 Task: Create a due date automation trigger when advanced on, on the monday after a card is due add dates starting next week at 11:00 AM.
Action: Mouse moved to (1115, 82)
Screenshot: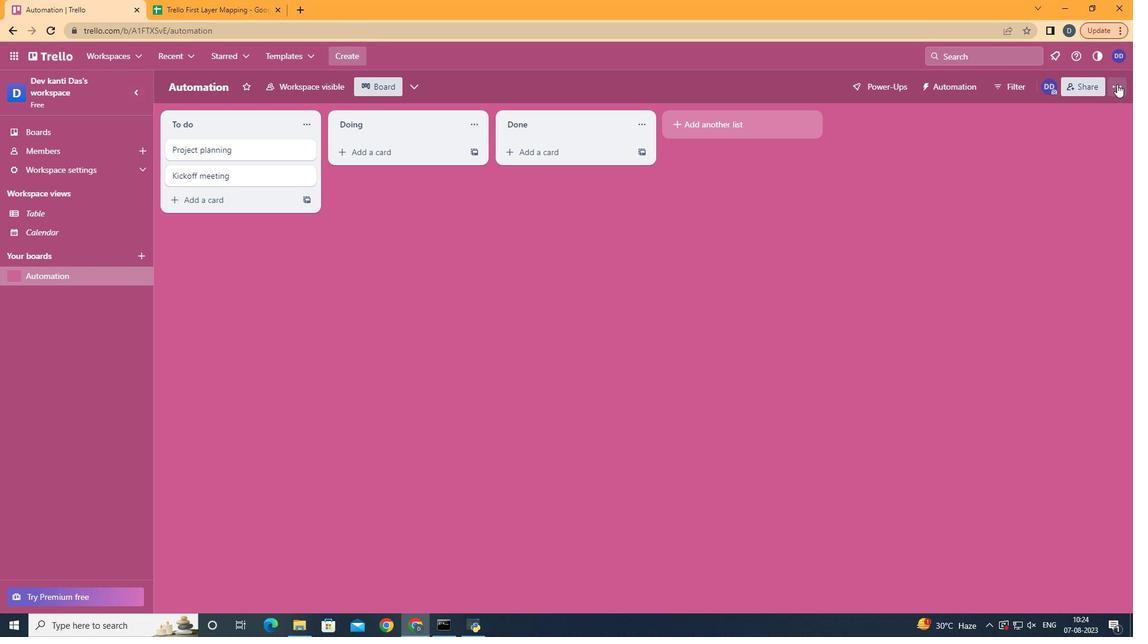 
Action: Mouse pressed left at (1115, 82)
Screenshot: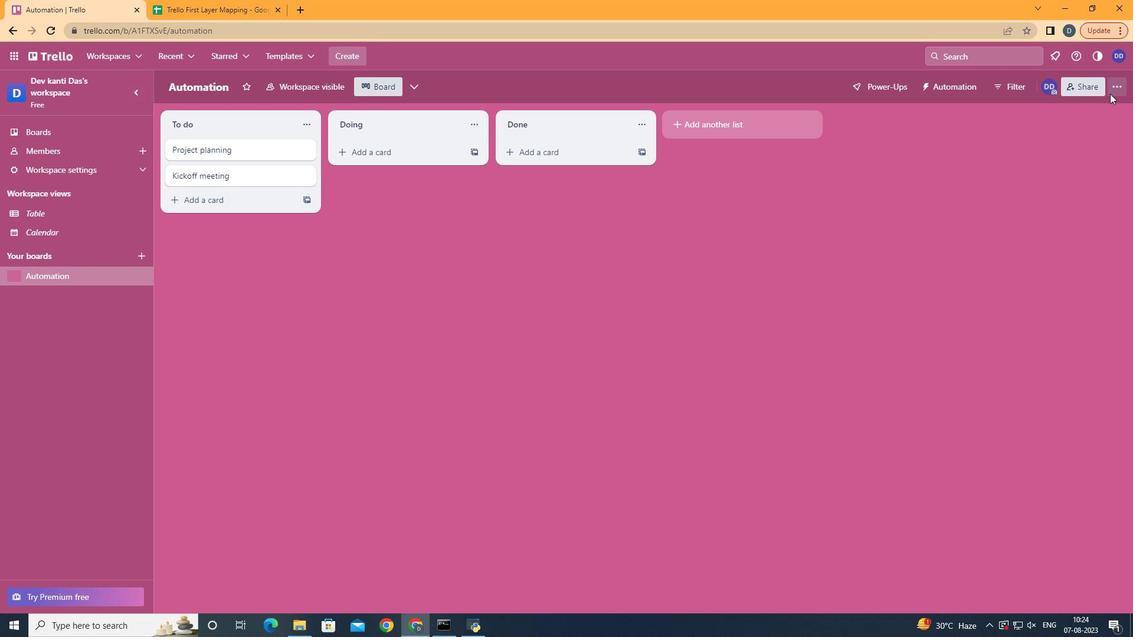 
Action: Mouse moved to (1031, 249)
Screenshot: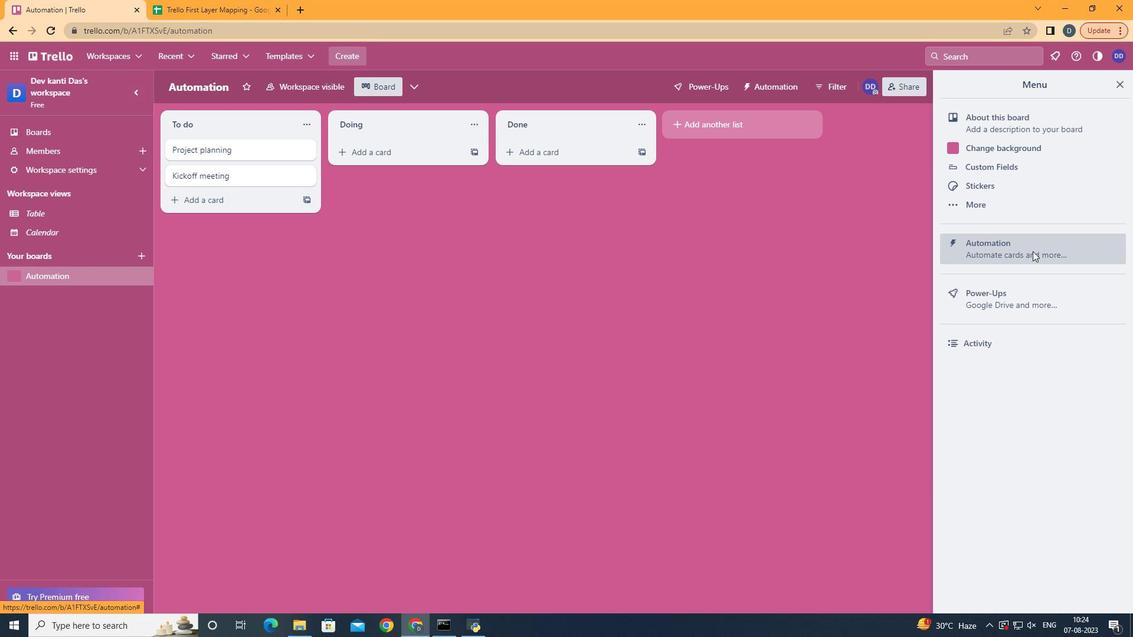 
Action: Mouse pressed left at (1031, 249)
Screenshot: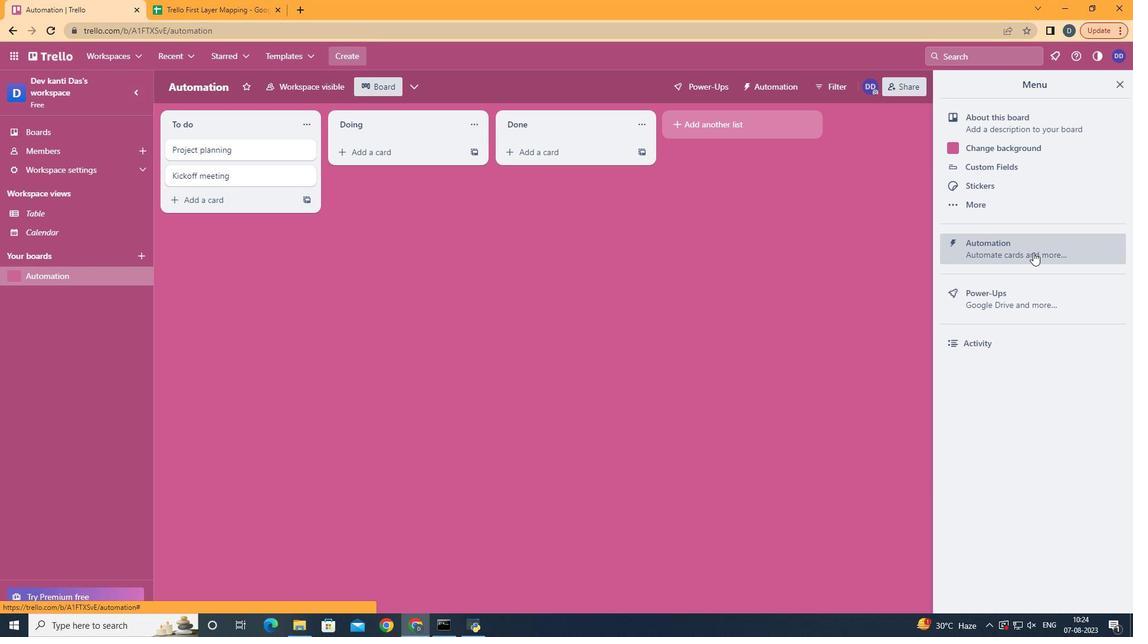 
Action: Mouse moved to (240, 235)
Screenshot: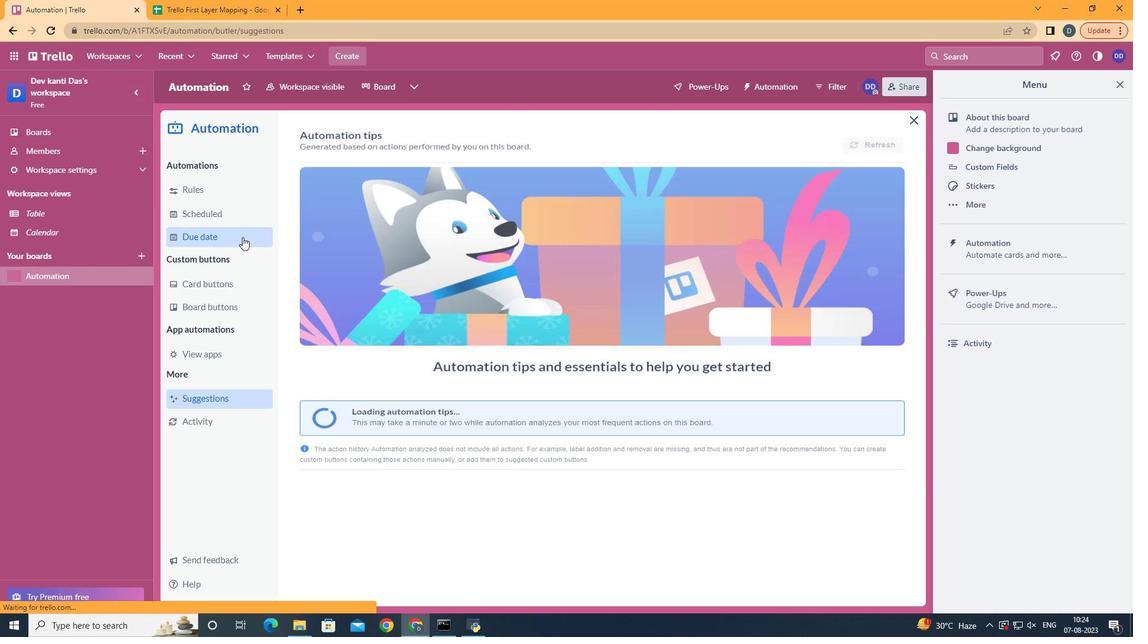 
Action: Mouse pressed left at (240, 235)
Screenshot: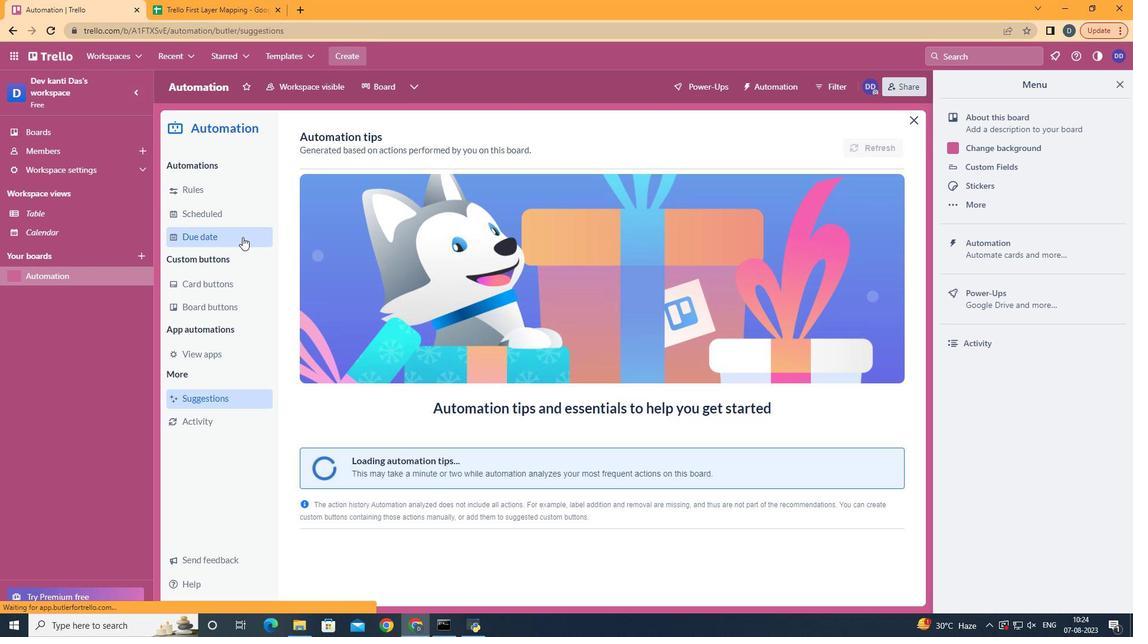 
Action: Mouse moved to (820, 142)
Screenshot: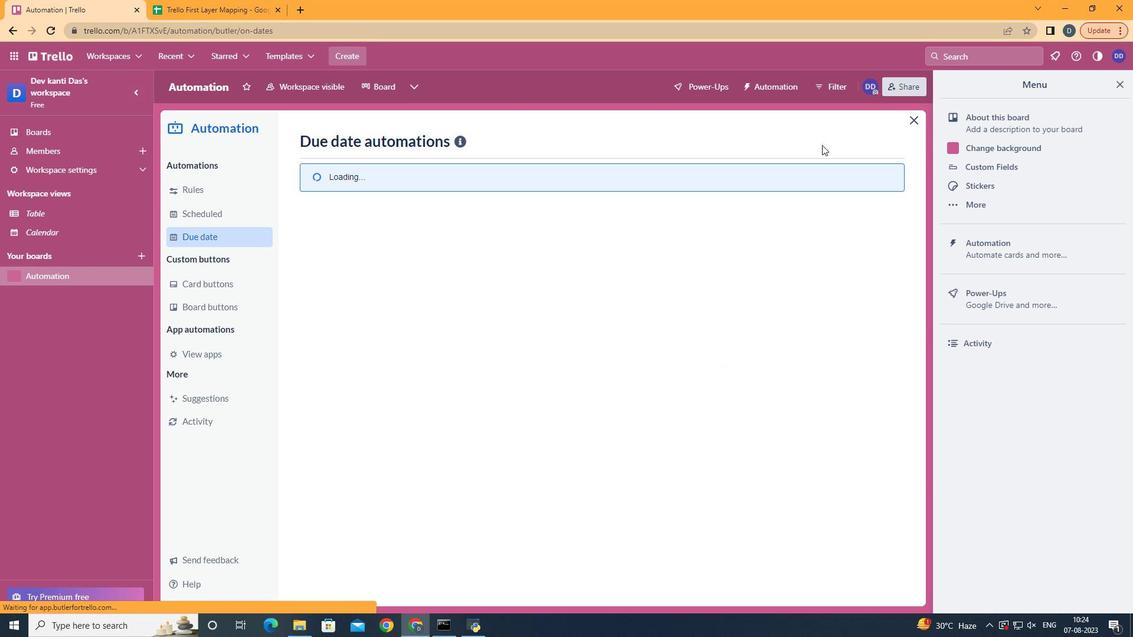 
Action: Mouse pressed left at (820, 142)
Screenshot: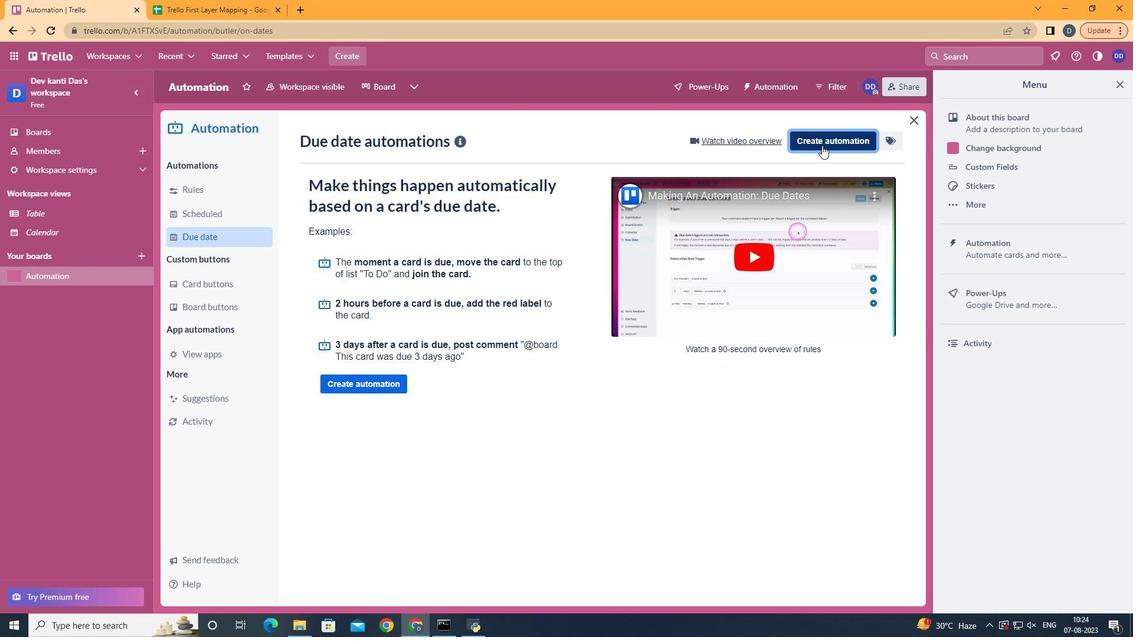 
Action: Mouse moved to (577, 251)
Screenshot: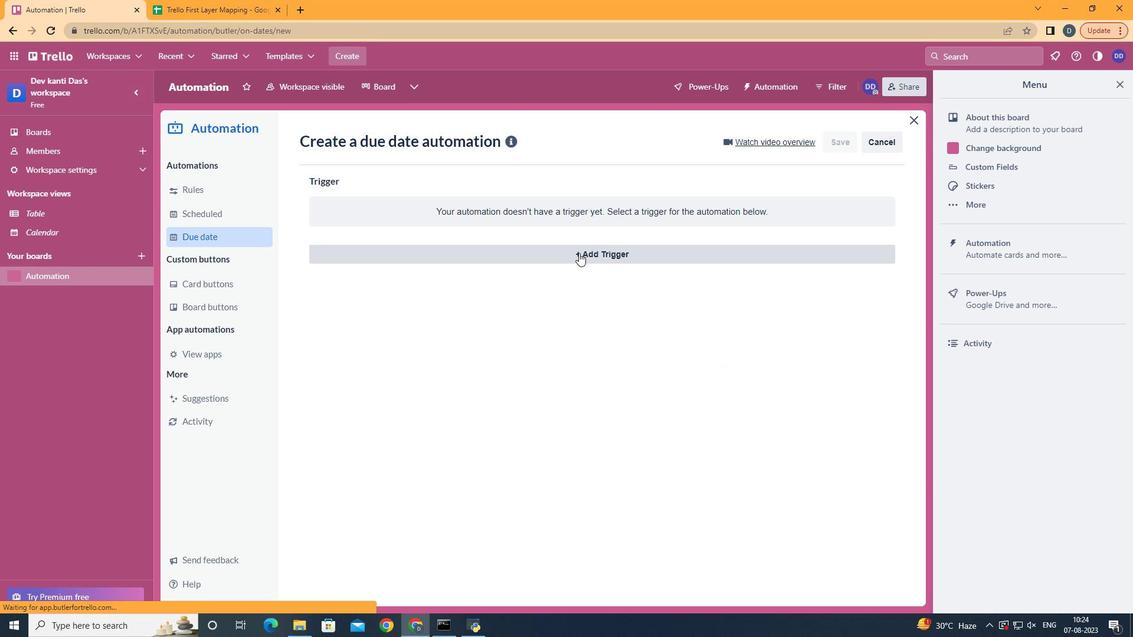 
Action: Mouse pressed left at (577, 251)
Screenshot: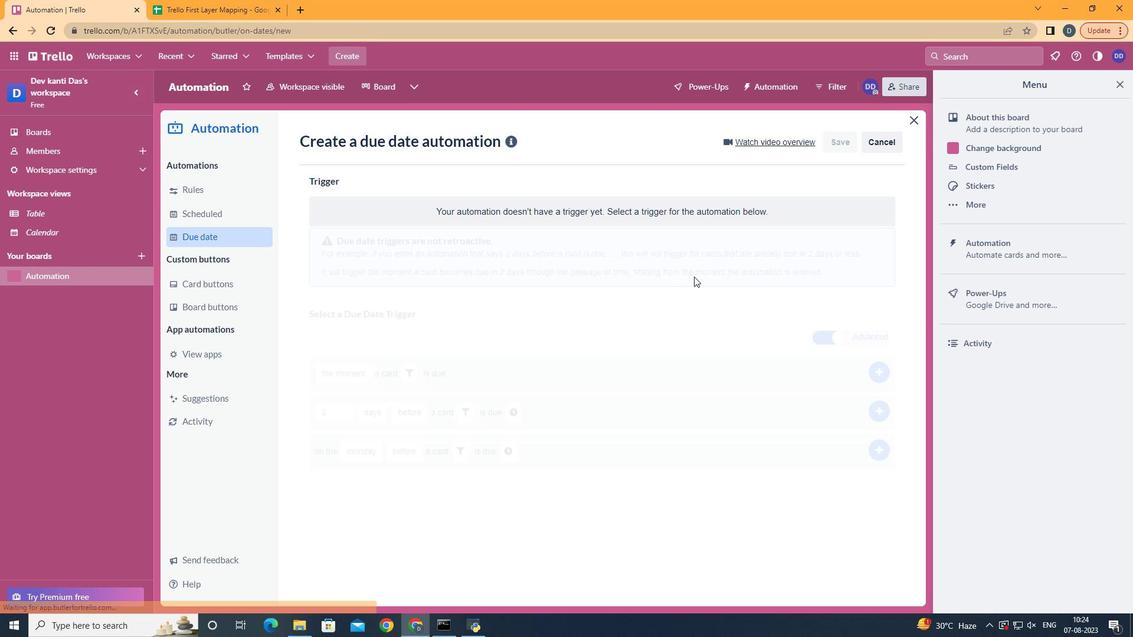 
Action: Mouse moved to (376, 306)
Screenshot: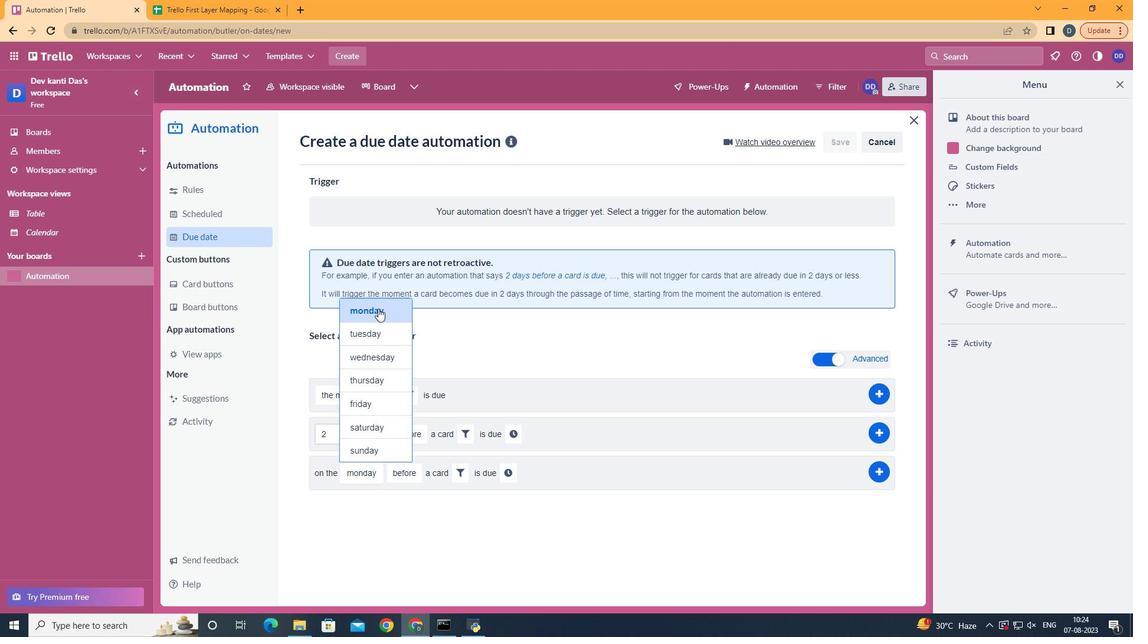 
Action: Mouse pressed left at (376, 306)
Screenshot: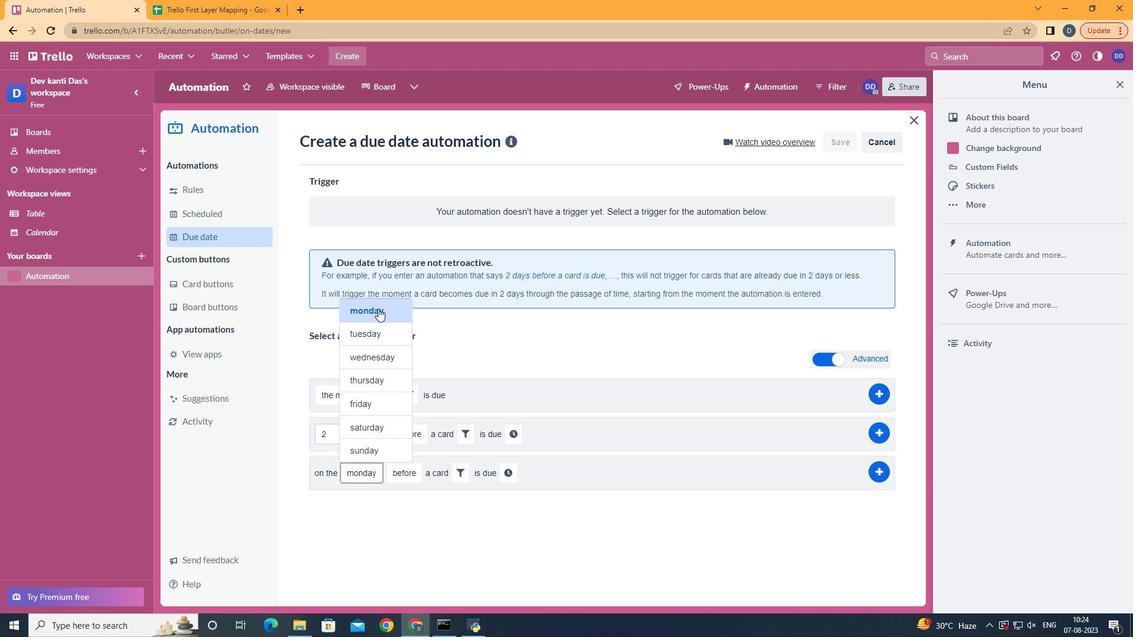 
Action: Mouse moved to (407, 513)
Screenshot: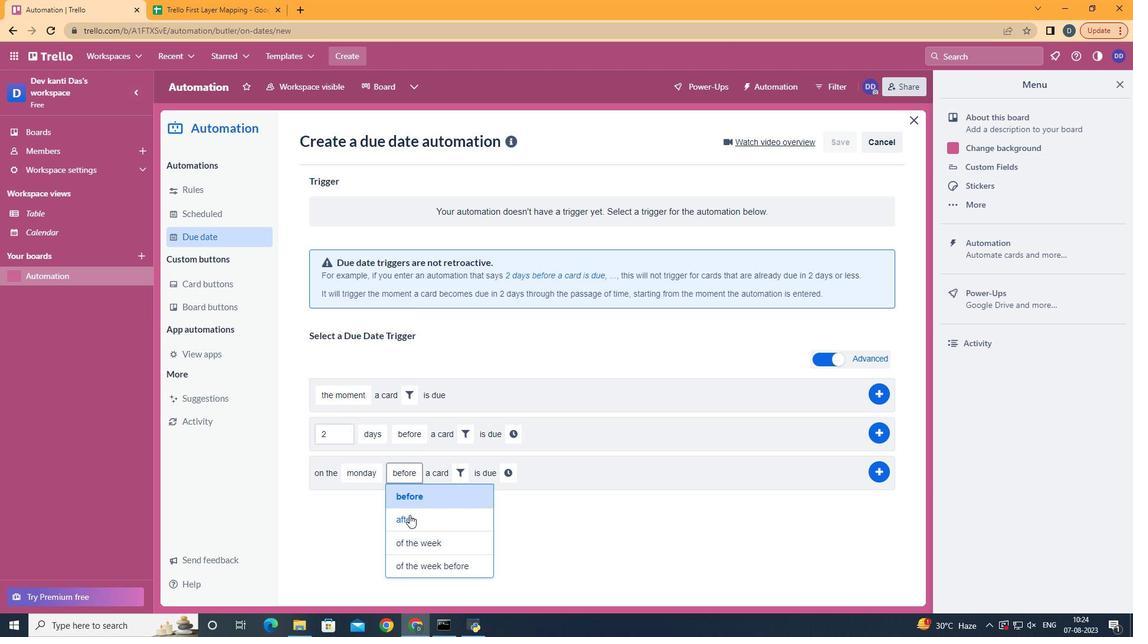 
Action: Mouse pressed left at (407, 513)
Screenshot: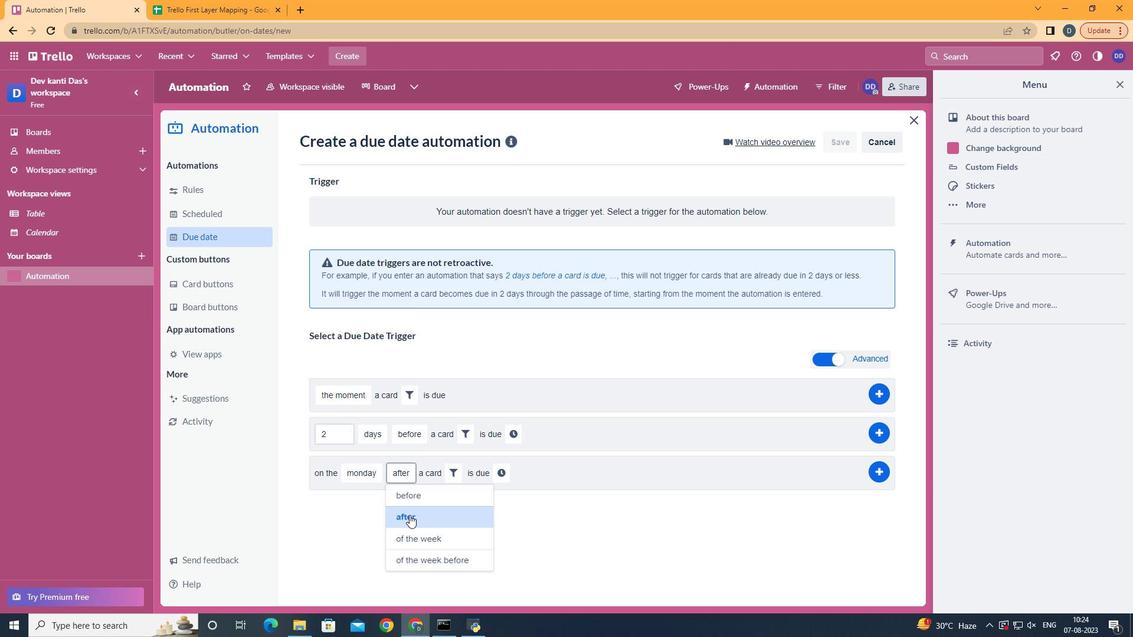 
Action: Mouse moved to (450, 476)
Screenshot: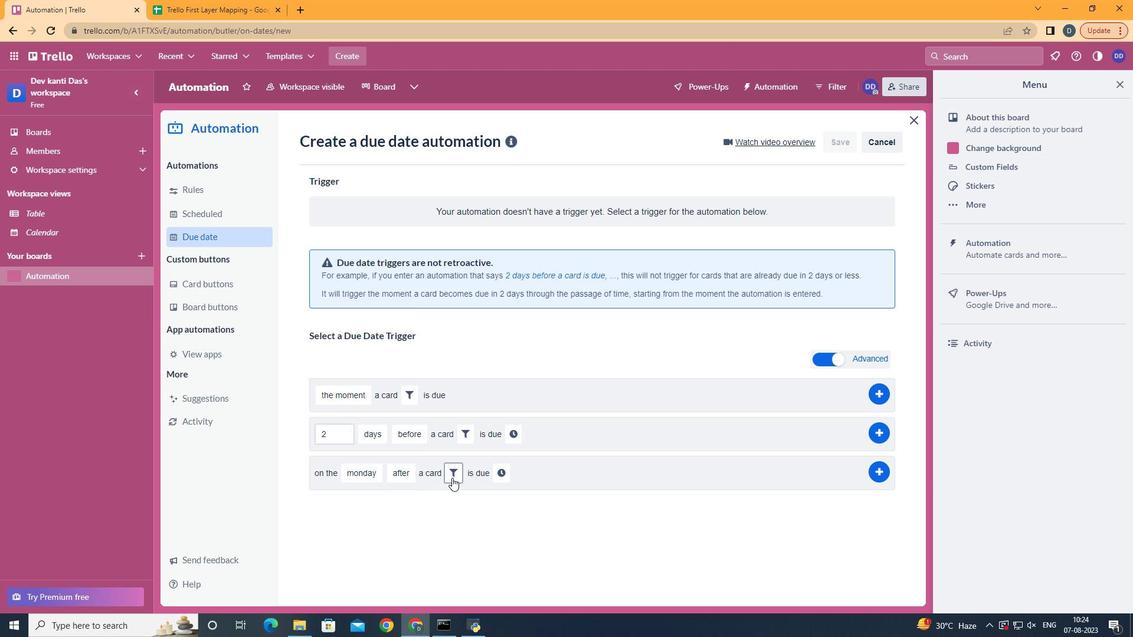 
Action: Mouse pressed left at (450, 476)
Screenshot: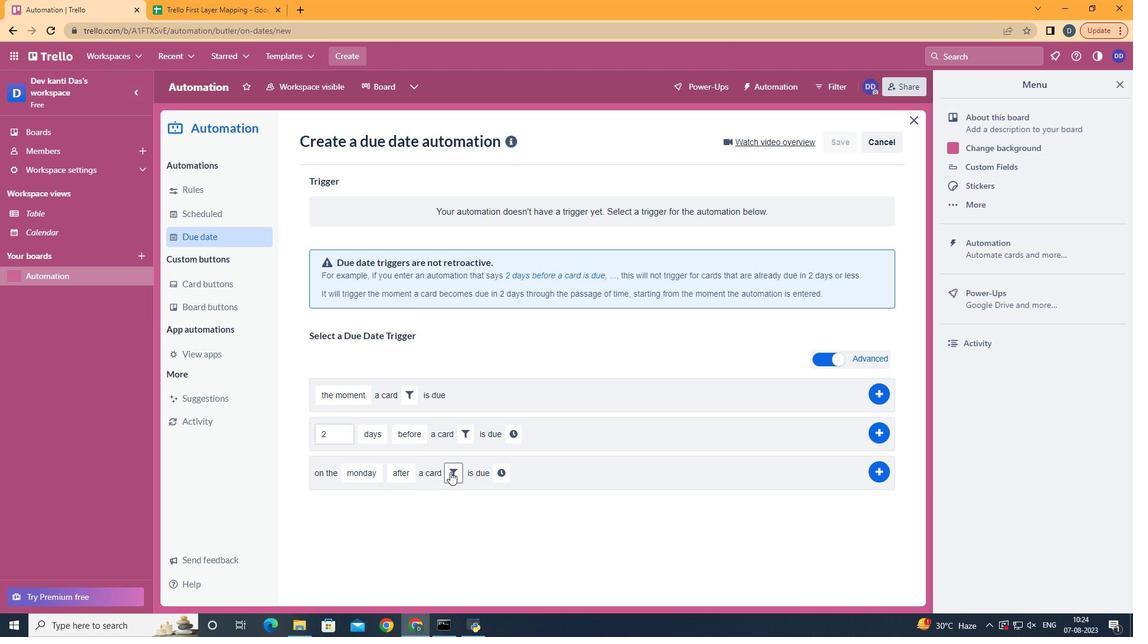 
Action: Mouse moved to (523, 512)
Screenshot: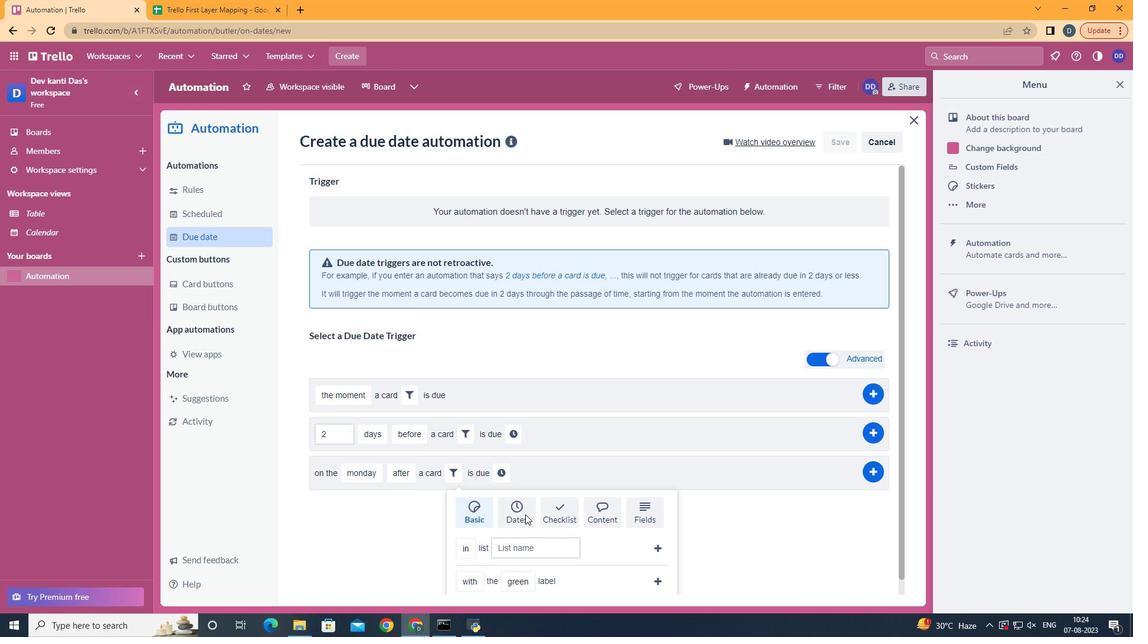 
Action: Mouse pressed left at (523, 512)
Screenshot: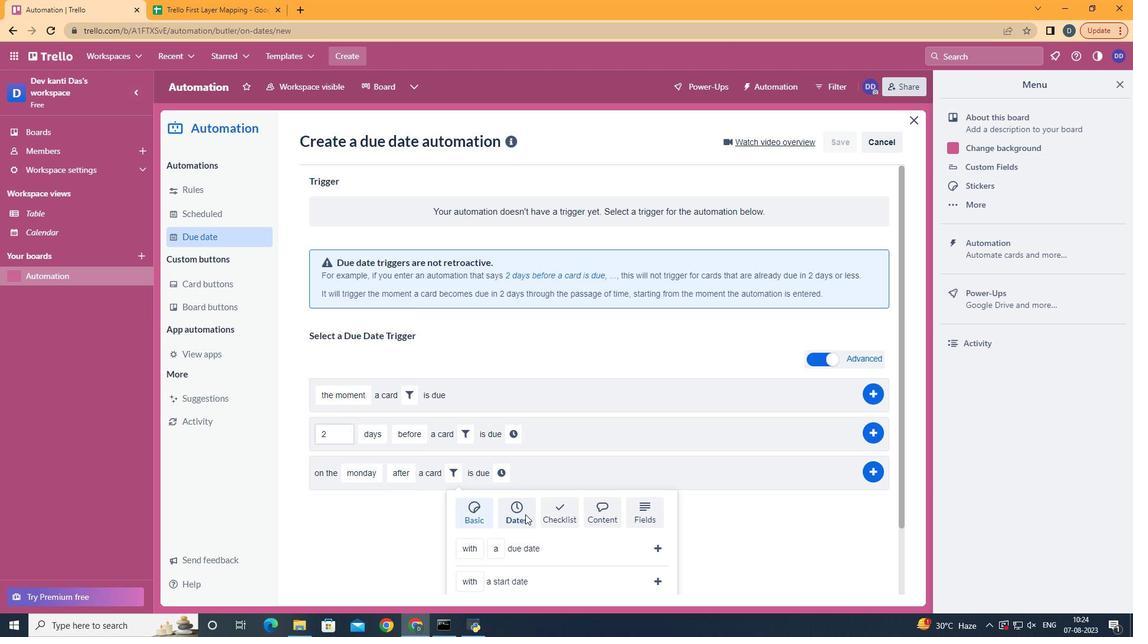 
Action: Mouse moved to (523, 512)
Screenshot: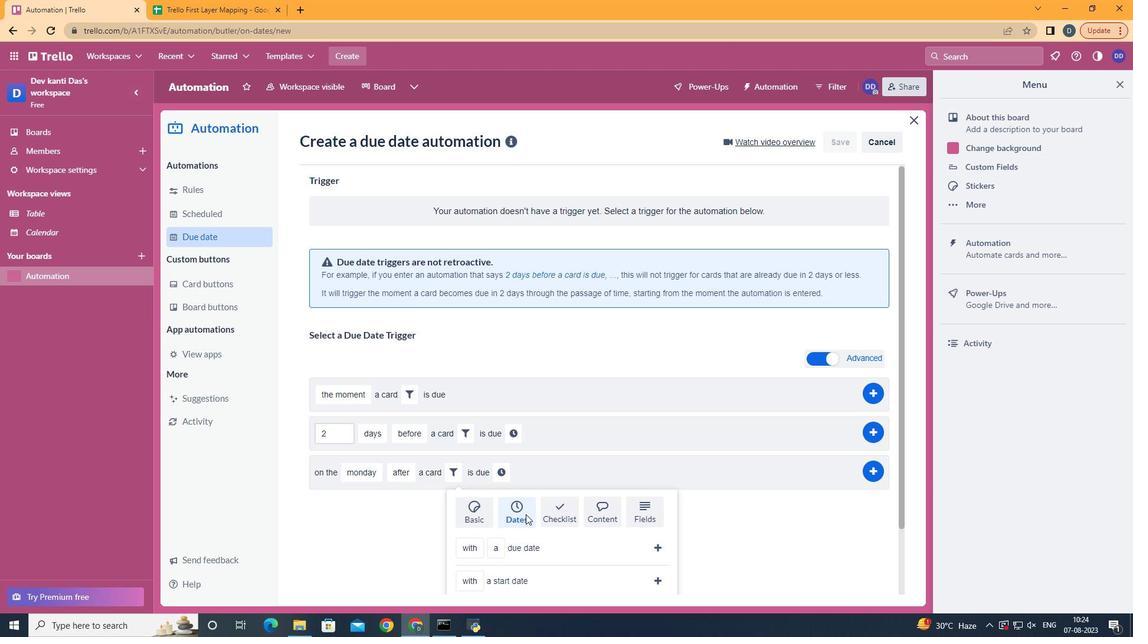
Action: Mouse scrolled (523, 512) with delta (0, 0)
Screenshot: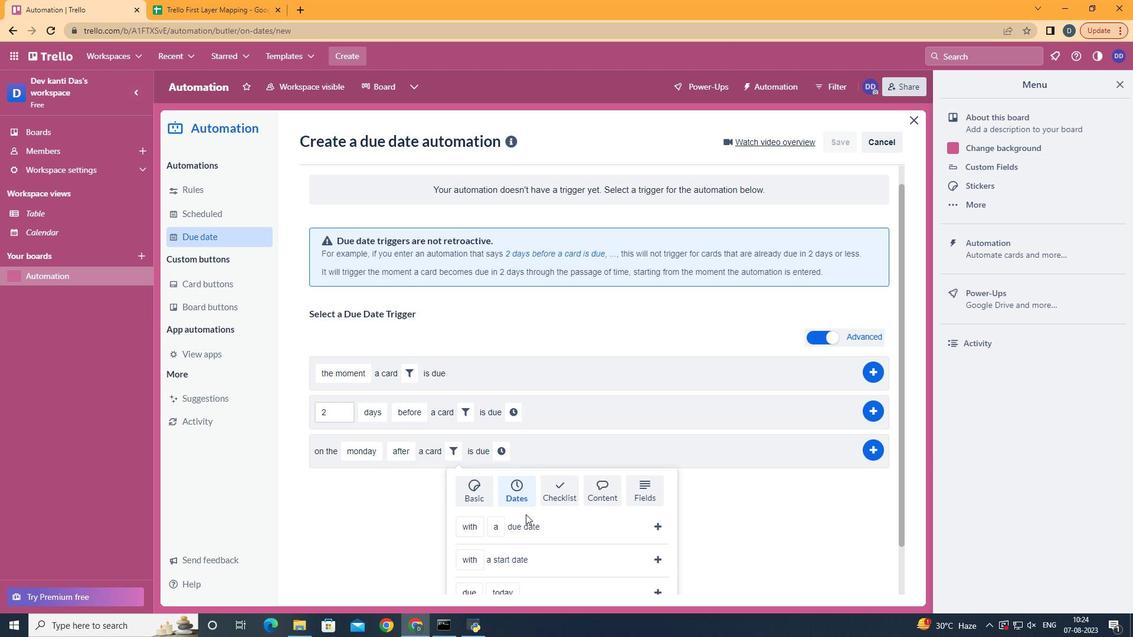 
Action: Mouse scrolled (523, 512) with delta (0, 0)
Screenshot: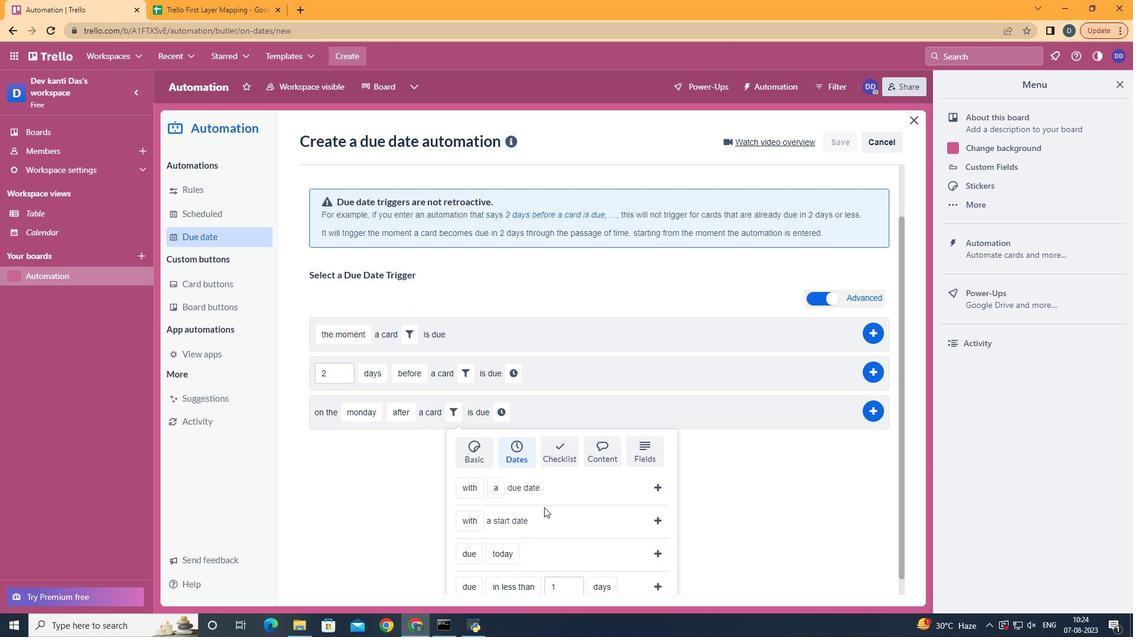 
Action: Mouse scrolled (523, 512) with delta (0, 0)
Screenshot: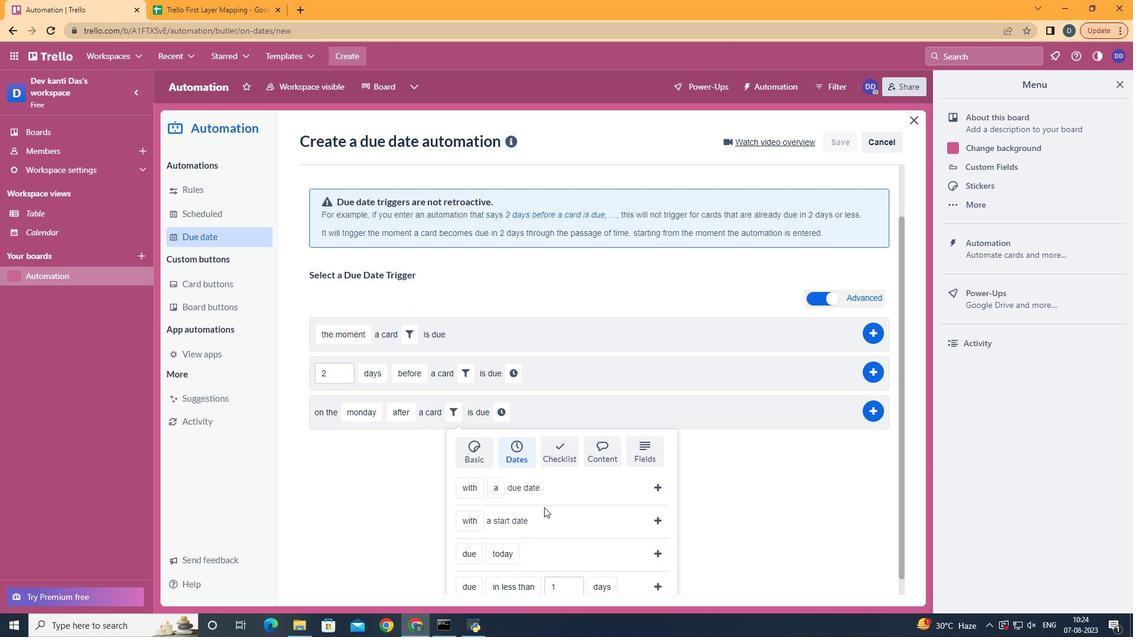 
Action: Mouse scrolled (523, 512) with delta (0, 0)
Screenshot: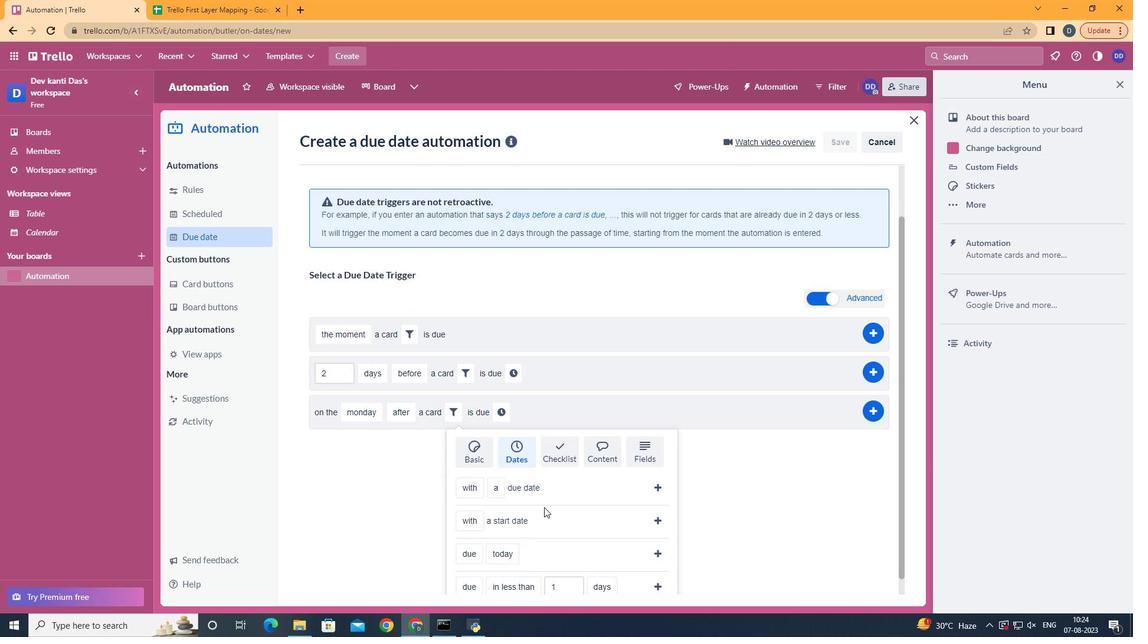 
Action: Mouse scrolled (523, 512) with delta (0, 0)
Screenshot: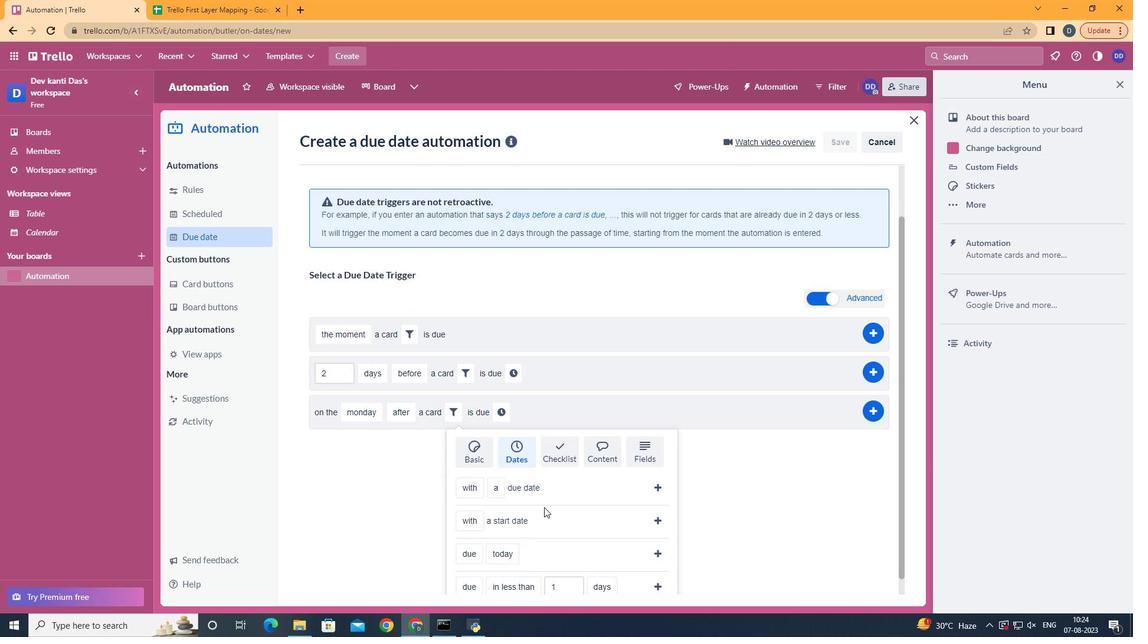 
Action: Mouse scrolled (523, 512) with delta (0, 0)
Screenshot: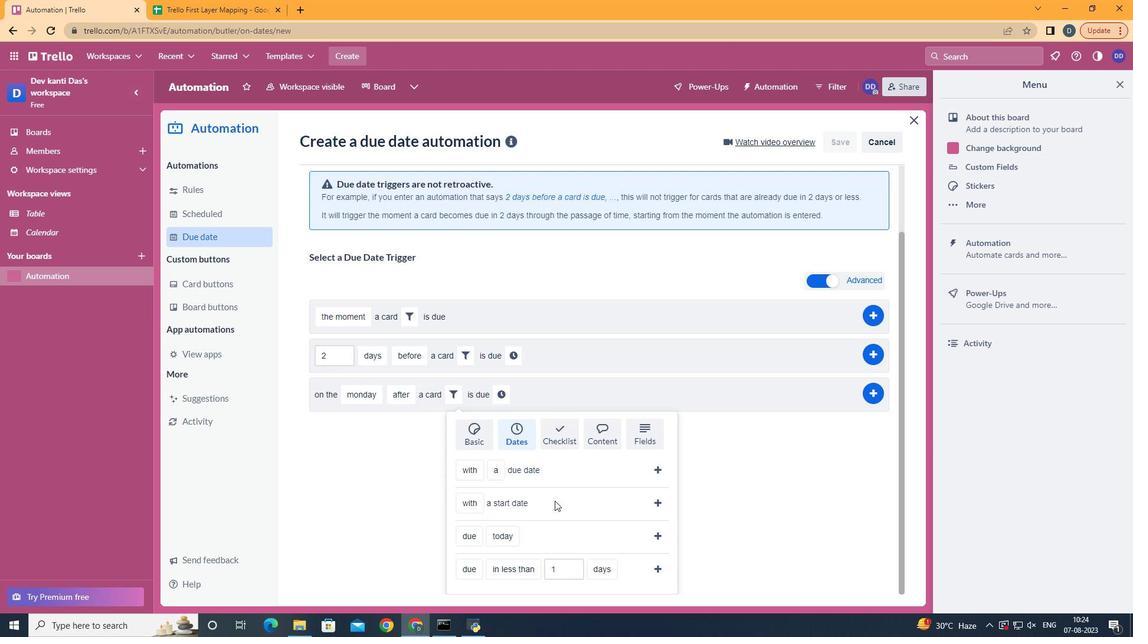 
Action: Mouse moved to (484, 489)
Screenshot: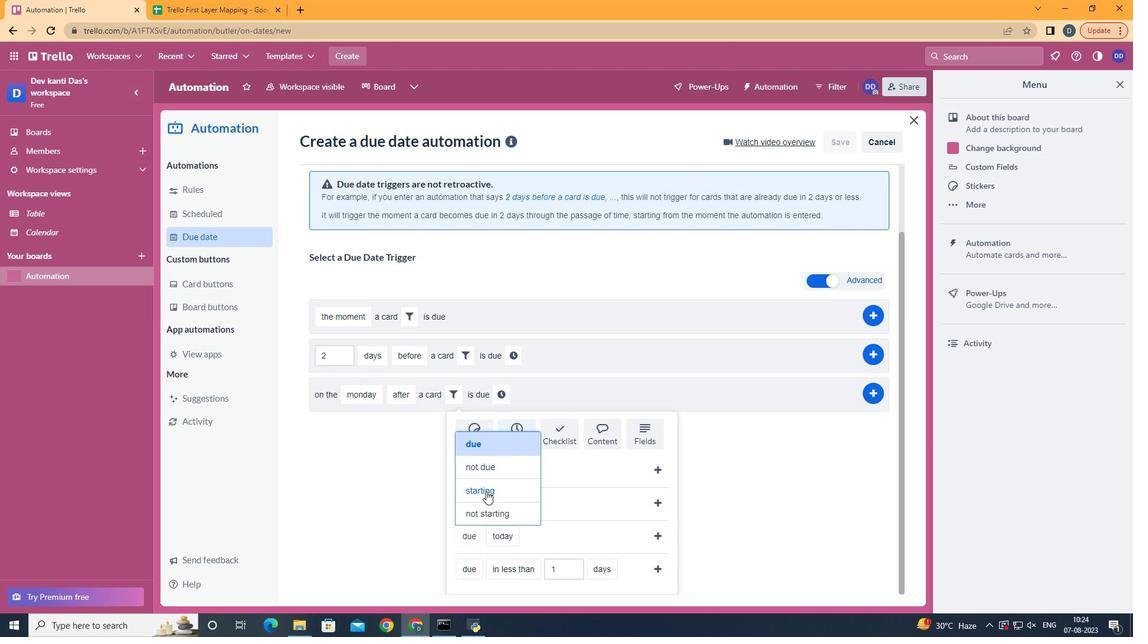 
Action: Mouse pressed left at (484, 489)
Screenshot: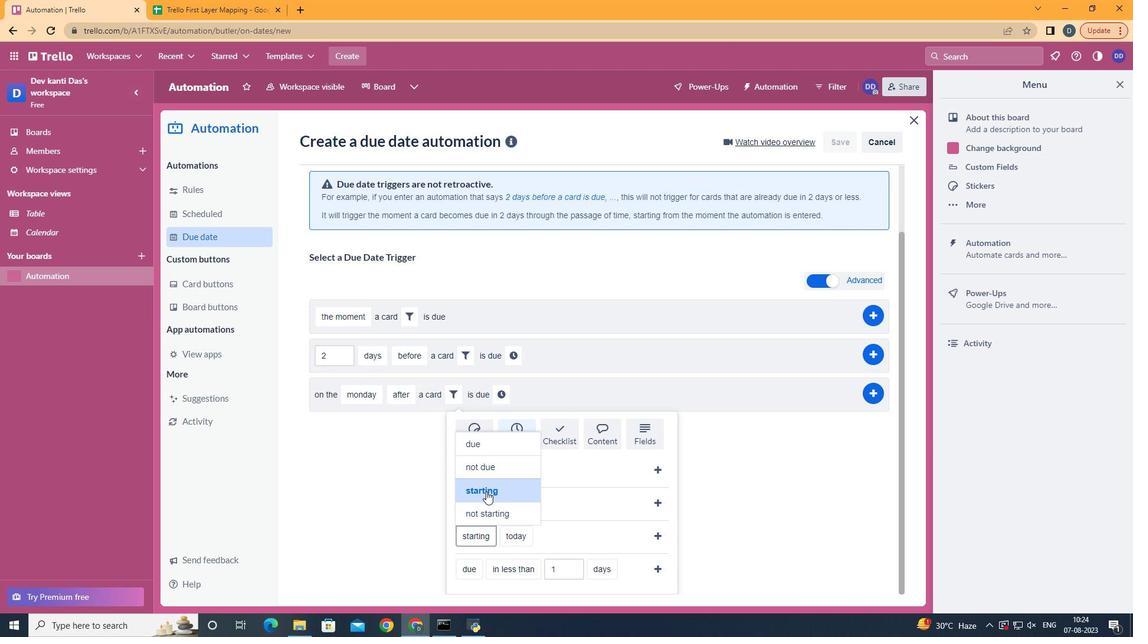 
Action: Mouse moved to (529, 467)
Screenshot: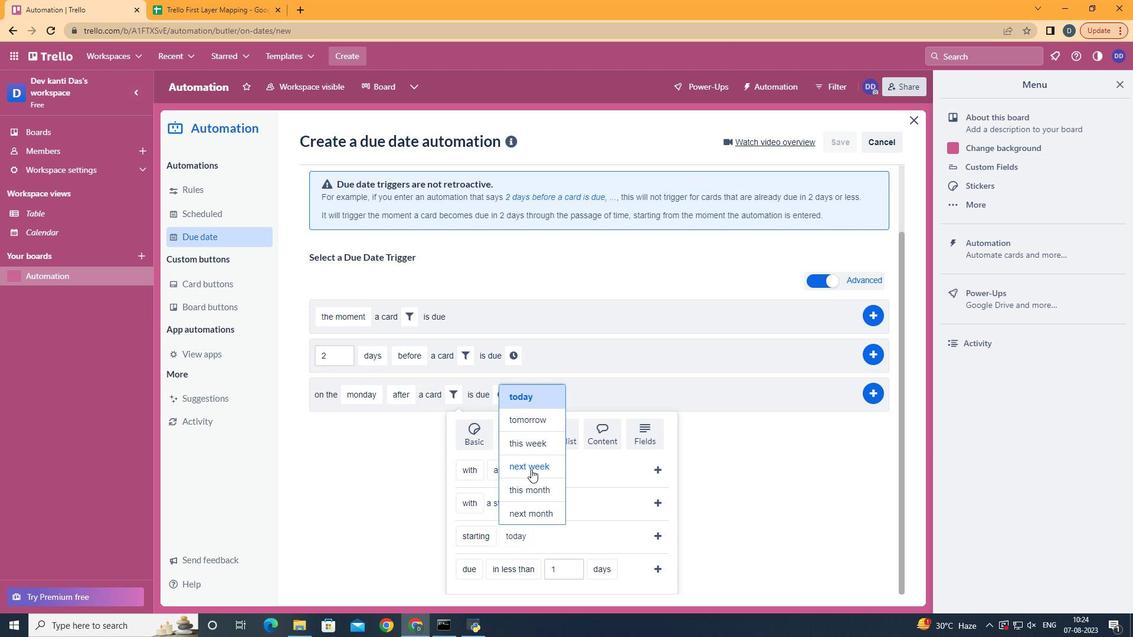 
Action: Mouse pressed left at (529, 467)
Screenshot: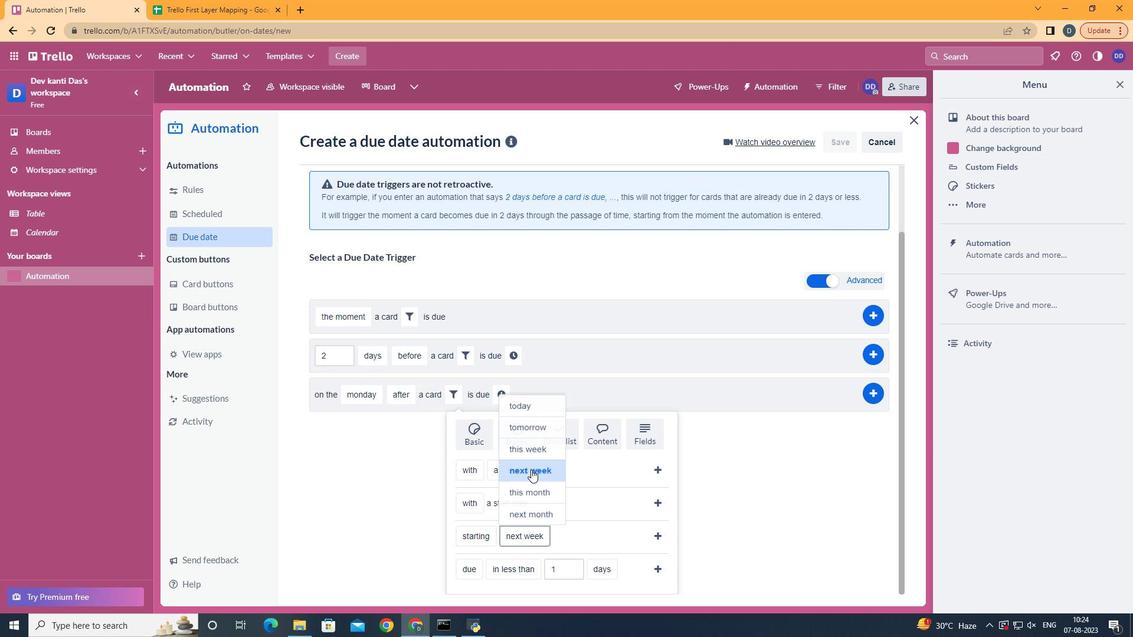 
Action: Mouse moved to (653, 530)
Screenshot: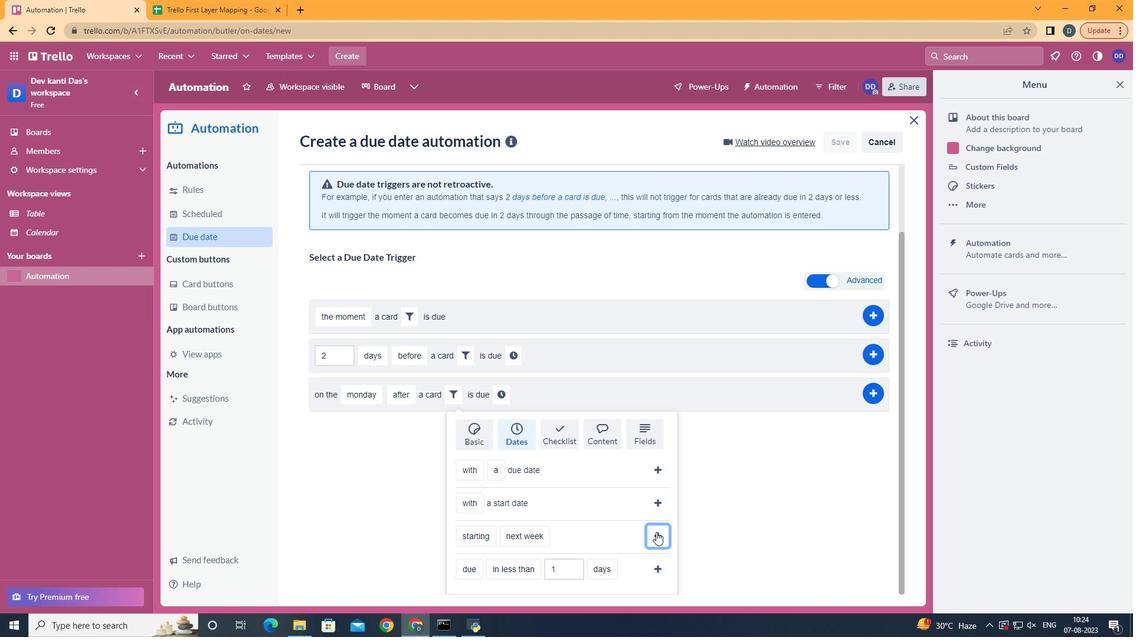 
Action: Mouse pressed left at (653, 530)
Screenshot: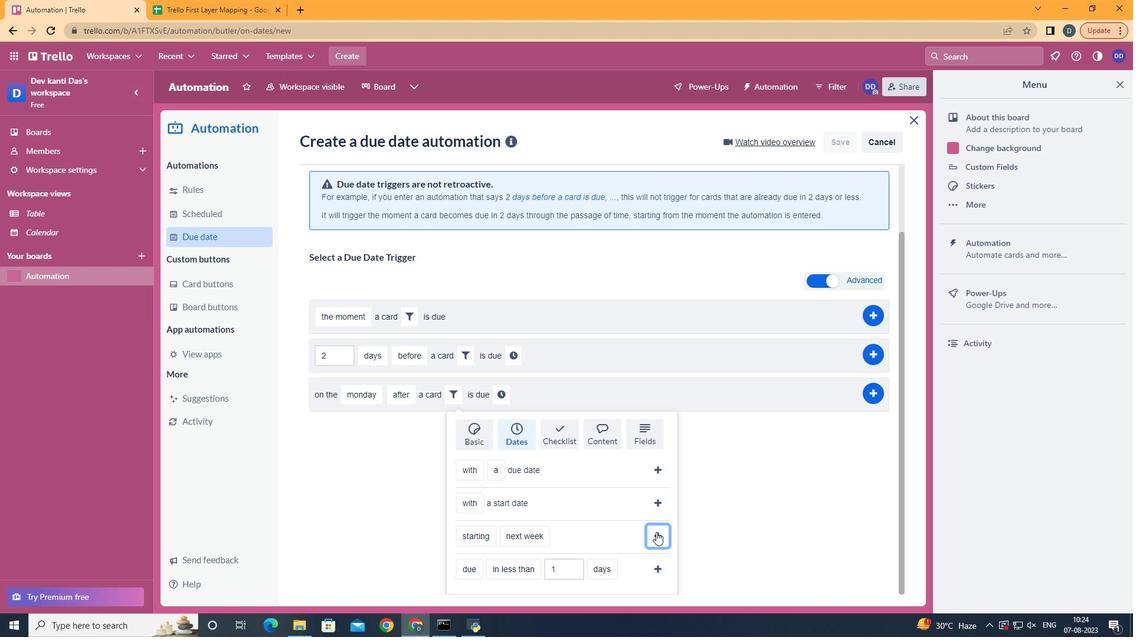 
Action: Mouse moved to (598, 476)
Screenshot: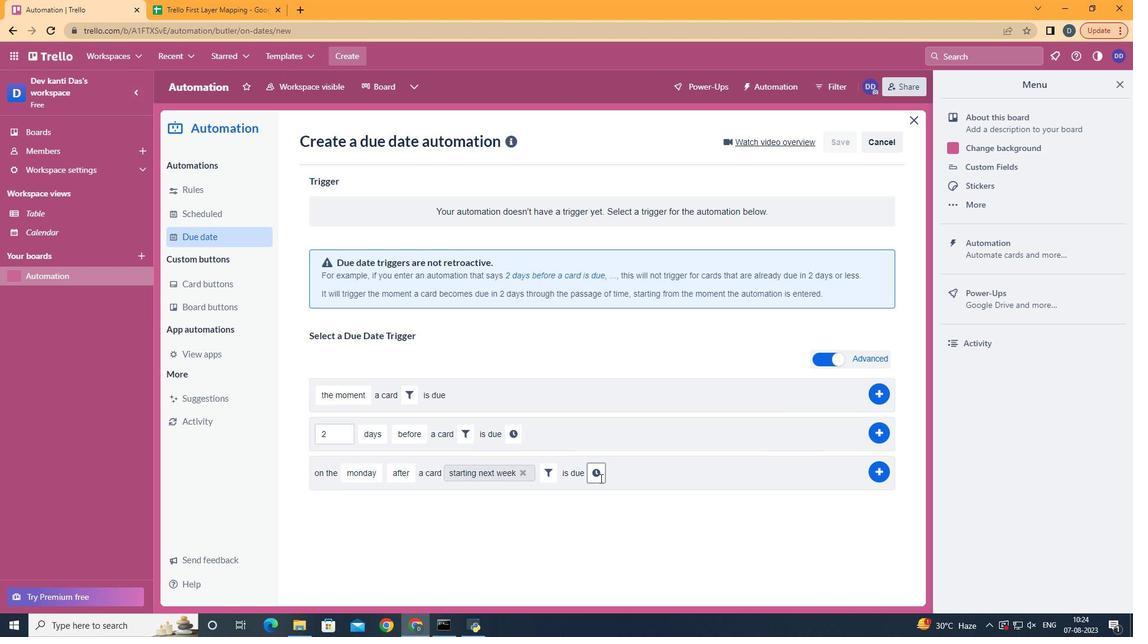 
Action: Mouse pressed left at (598, 476)
Screenshot: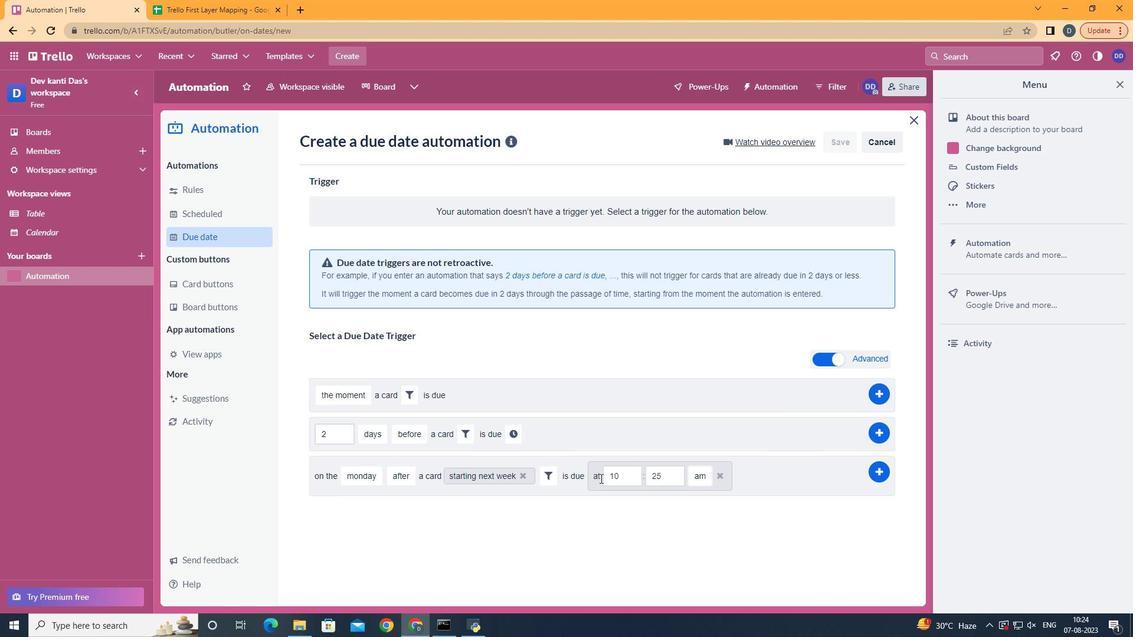 
Action: Mouse moved to (627, 473)
Screenshot: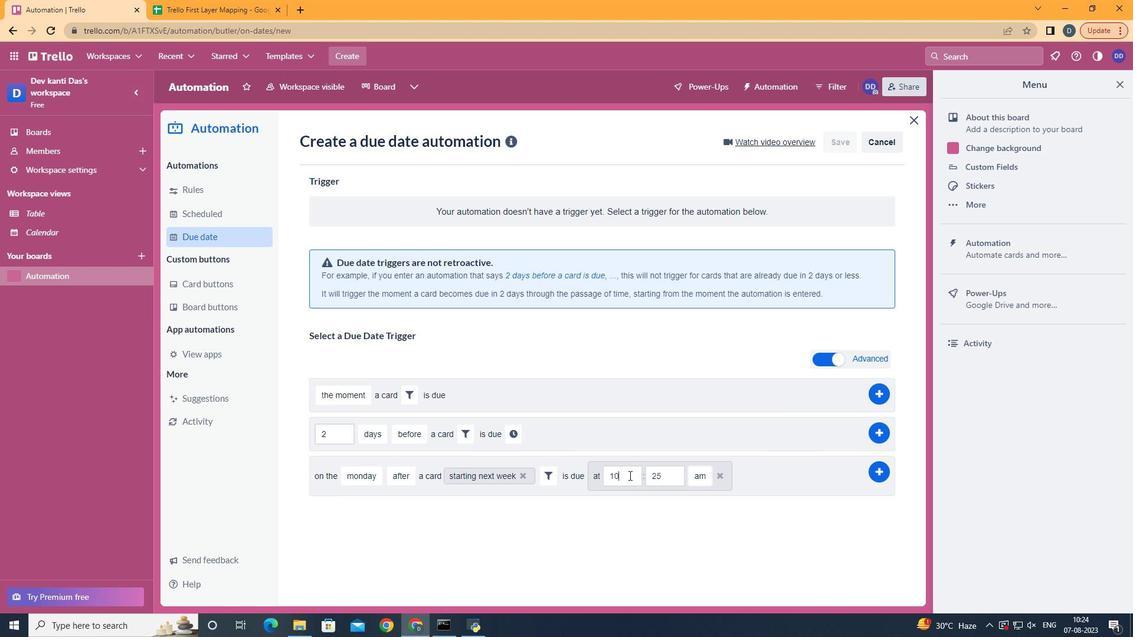 
Action: Mouse pressed left at (627, 473)
Screenshot: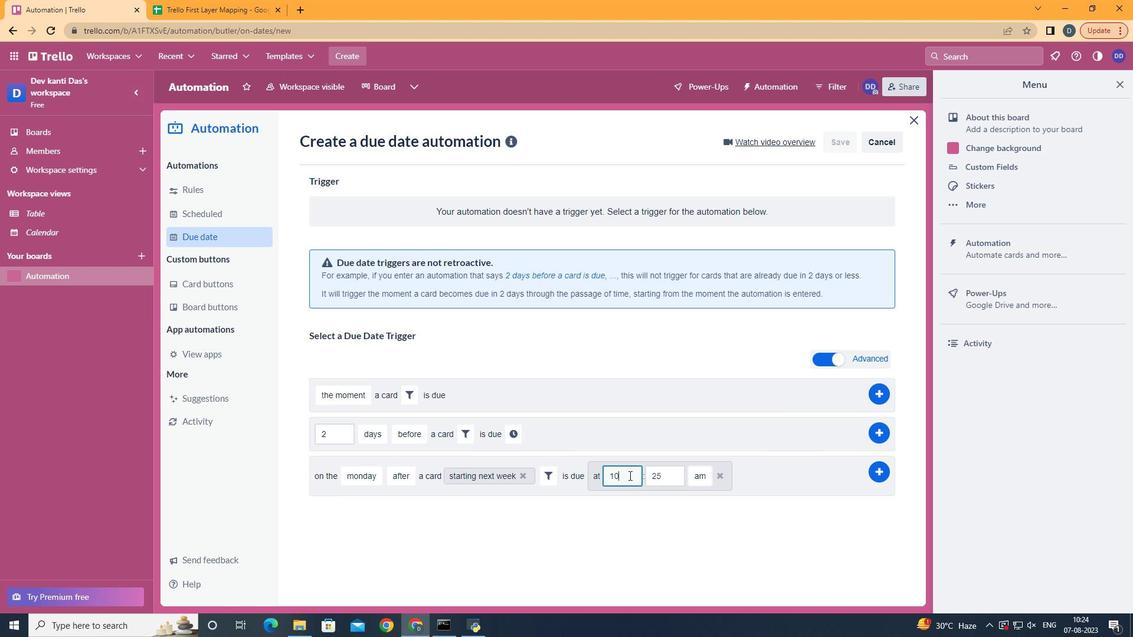 
Action: Mouse moved to (624, 474)
Screenshot: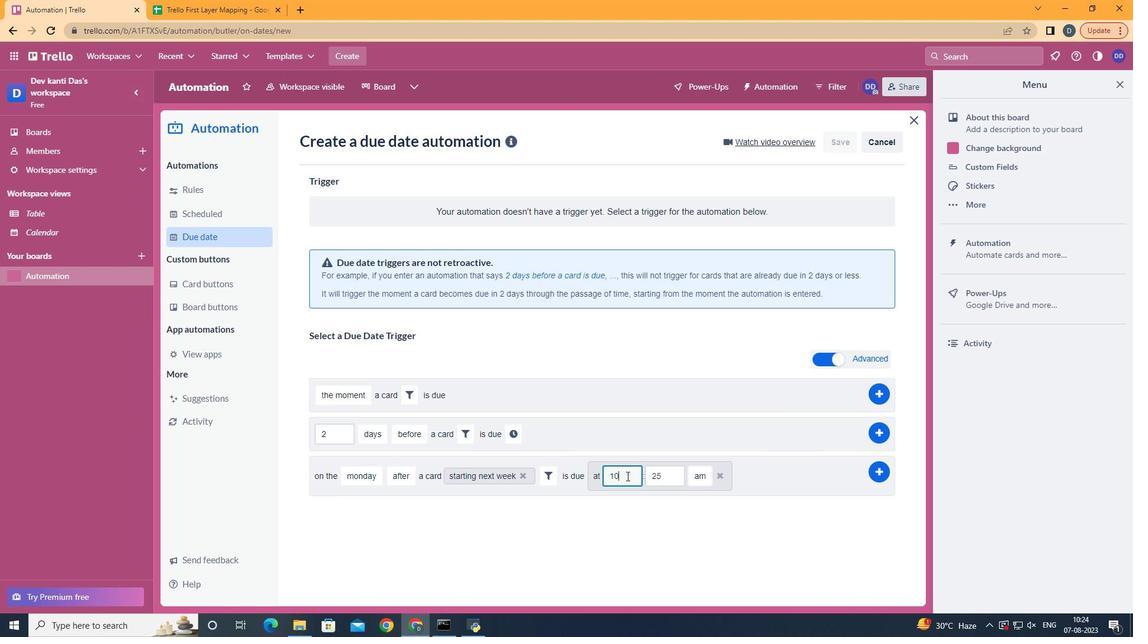 
Action: Key pressed <Key.backspace>1
Screenshot: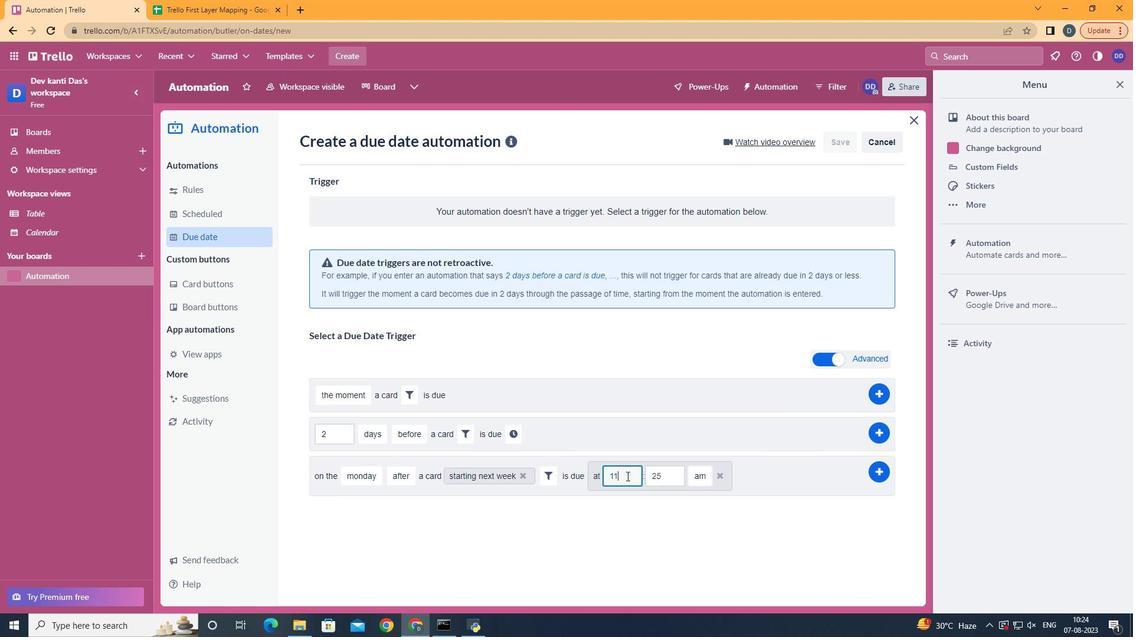 
Action: Mouse moved to (659, 466)
Screenshot: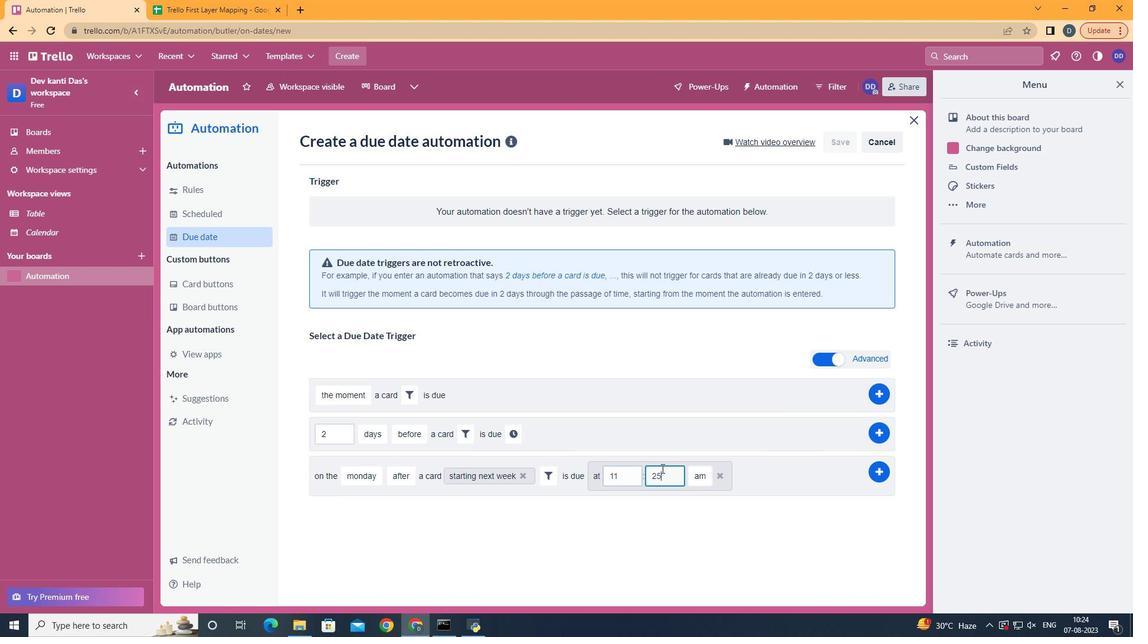 
Action: Mouse pressed left at (659, 466)
Screenshot: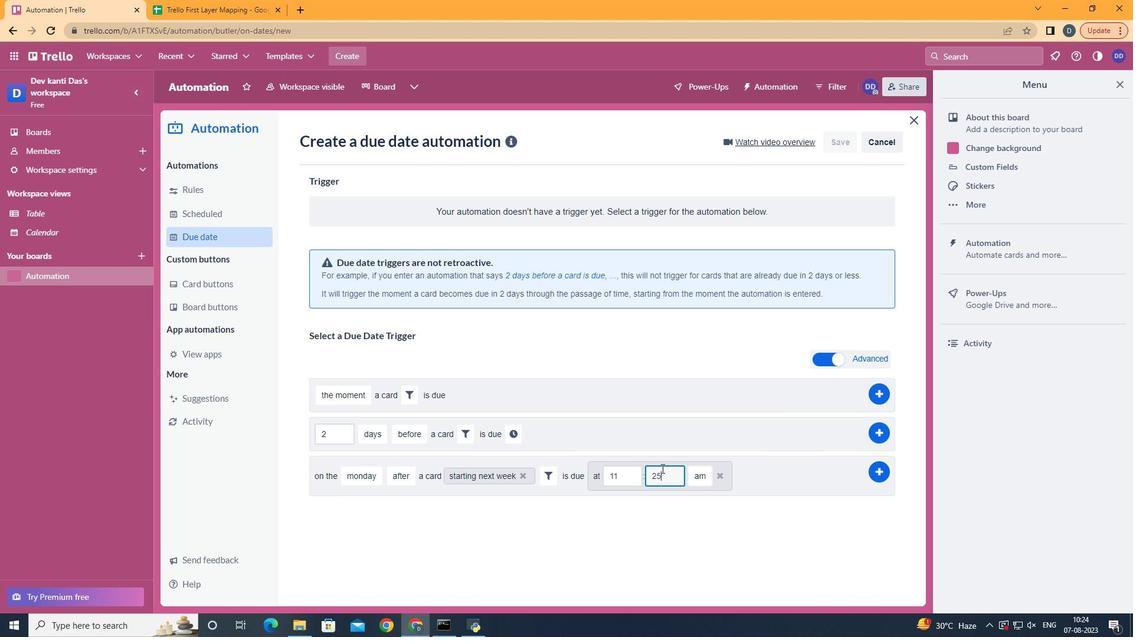 
Action: Key pressed <Key.backspace><Key.backspace>00
Screenshot: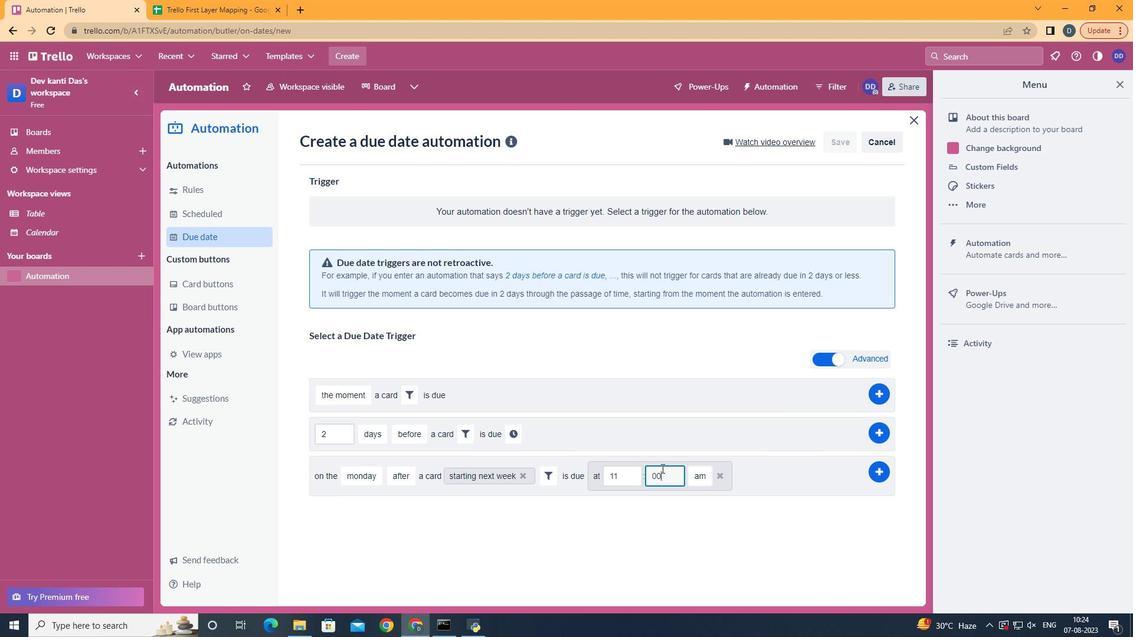 
Action: Mouse moved to (872, 465)
Screenshot: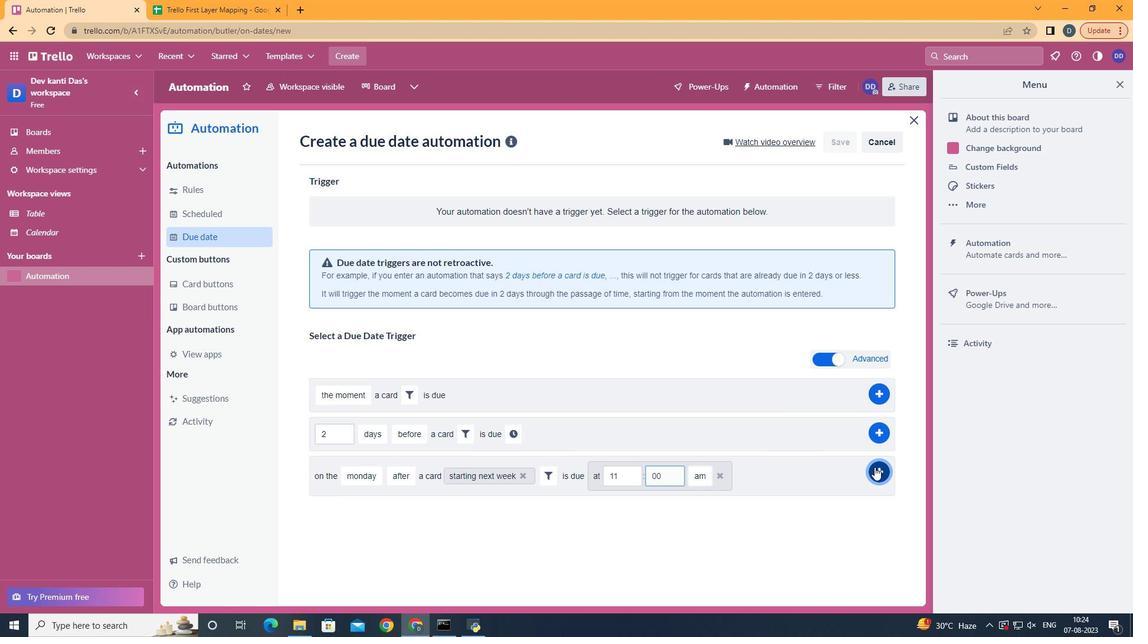 
Action: Mouse pressed left at (872, 465)
Screenshot: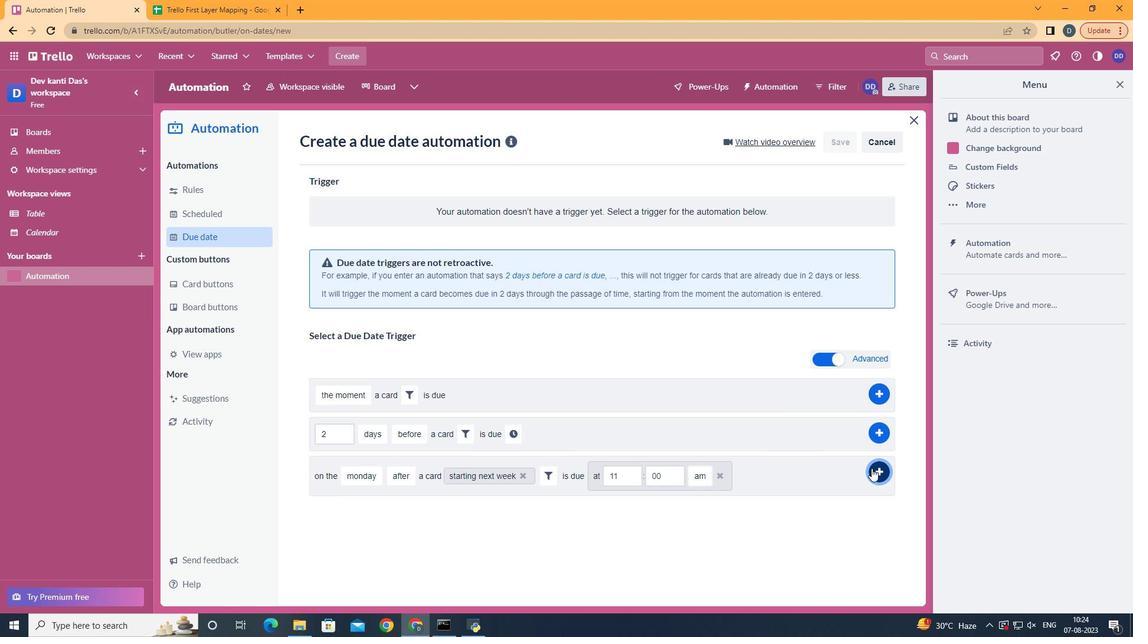 
Action: Mouse moved to (541, 227)
Screenshot: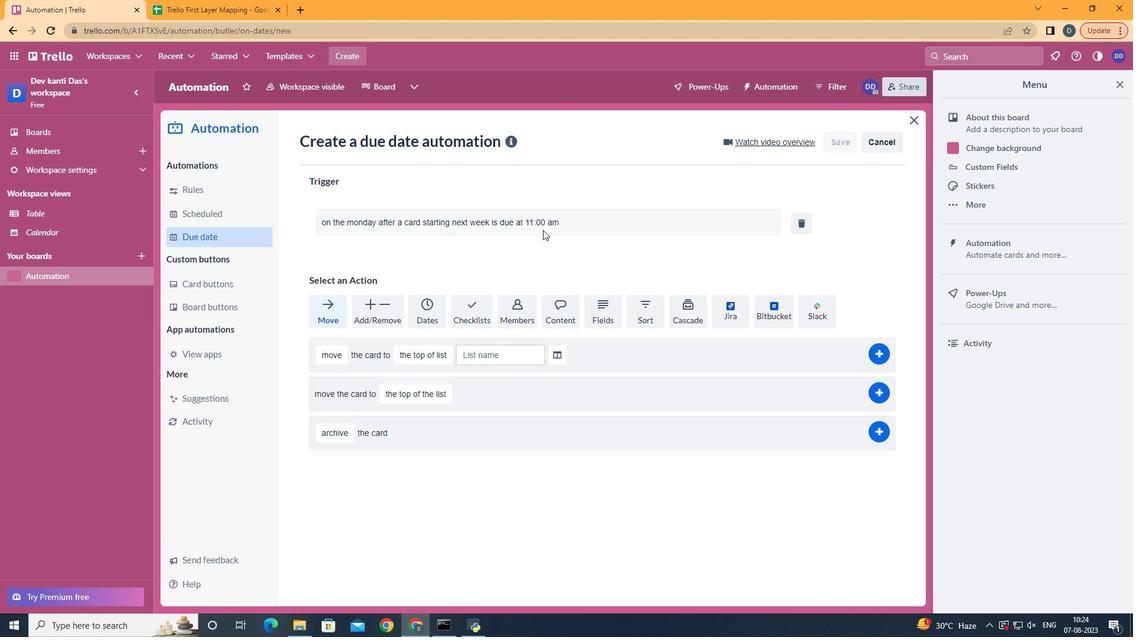 
